 Task: Select the \r\n in the Eol.
Action: Mouse moved to (258, 226)
Screenshot: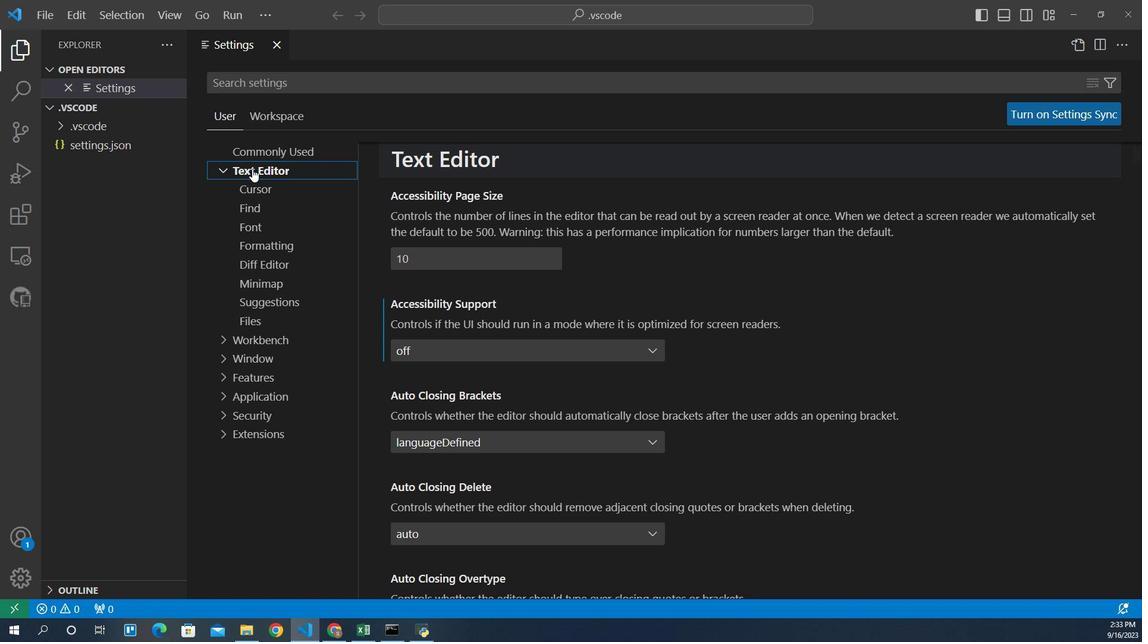 
Action: Mouse pressed left at (258, 226)
Screenshot: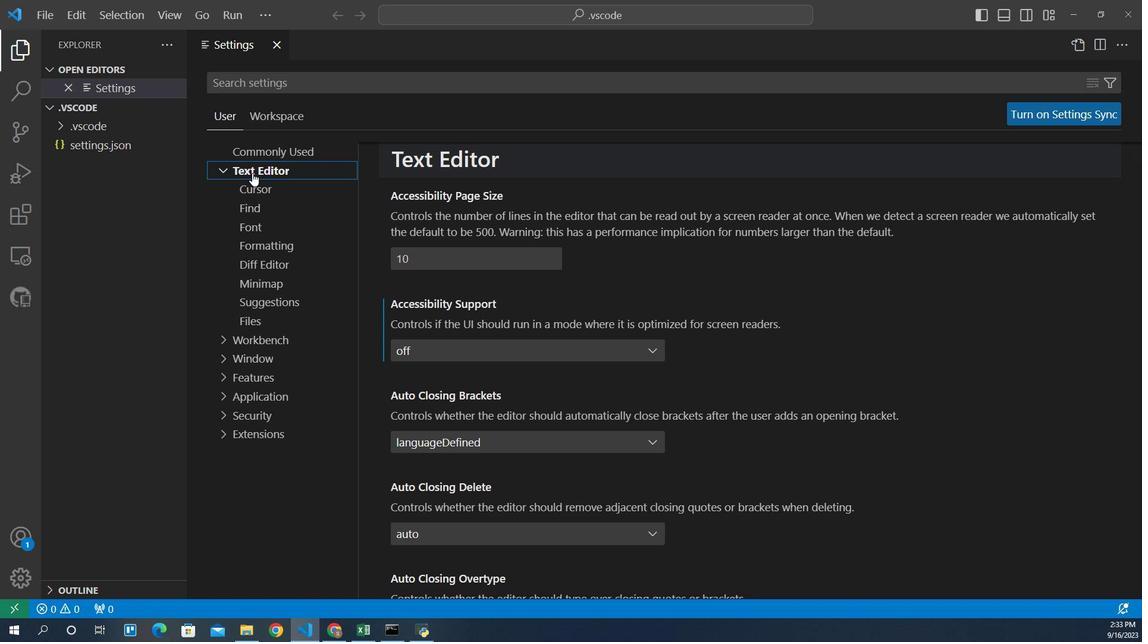 
Action: Mouse moved to (251, 343)
Screenshot: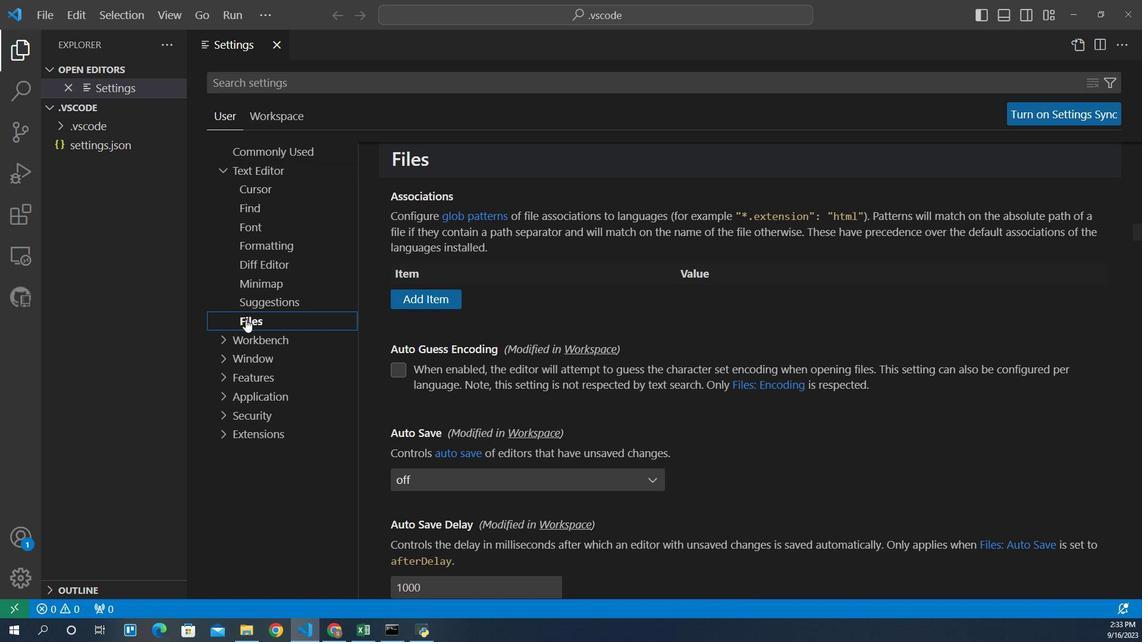 
Action: Mouse pressed left at (251, 343)
Screenshot: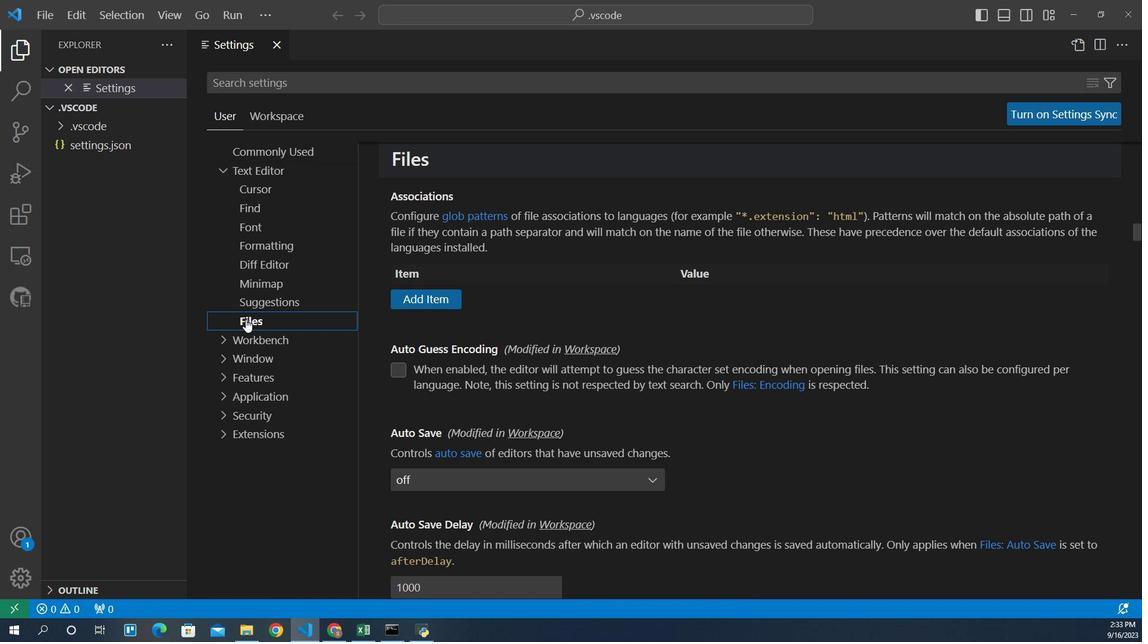 
Action: Mouse moved to (506, 476)
Screenshot: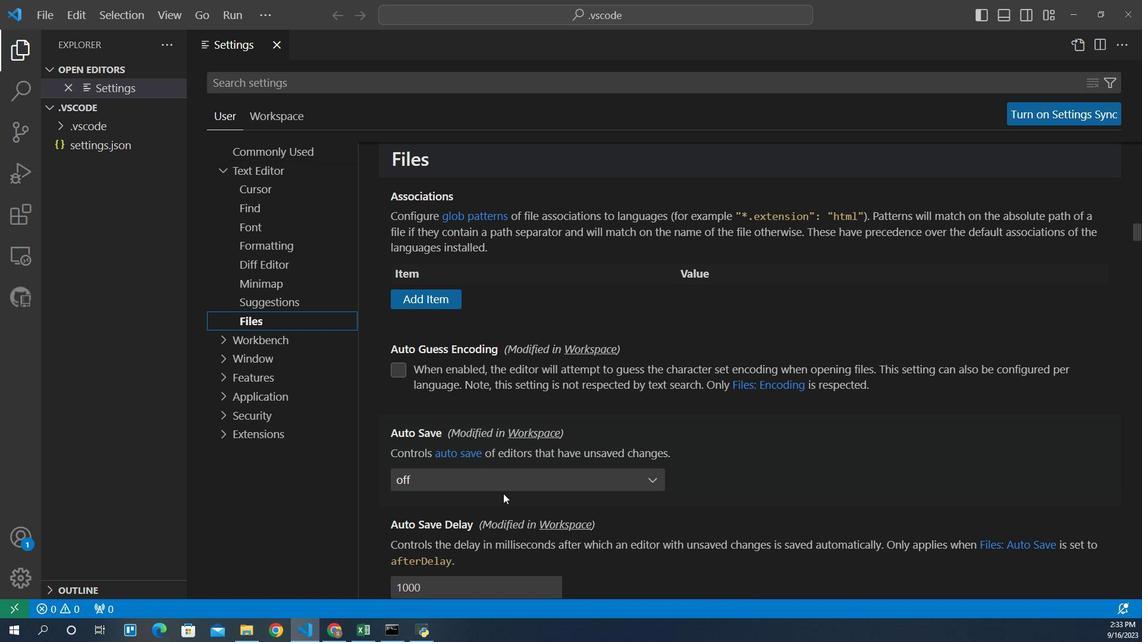 
Action: Mouse scrolled (506, 475) with delta (0, 0)
Screenshot: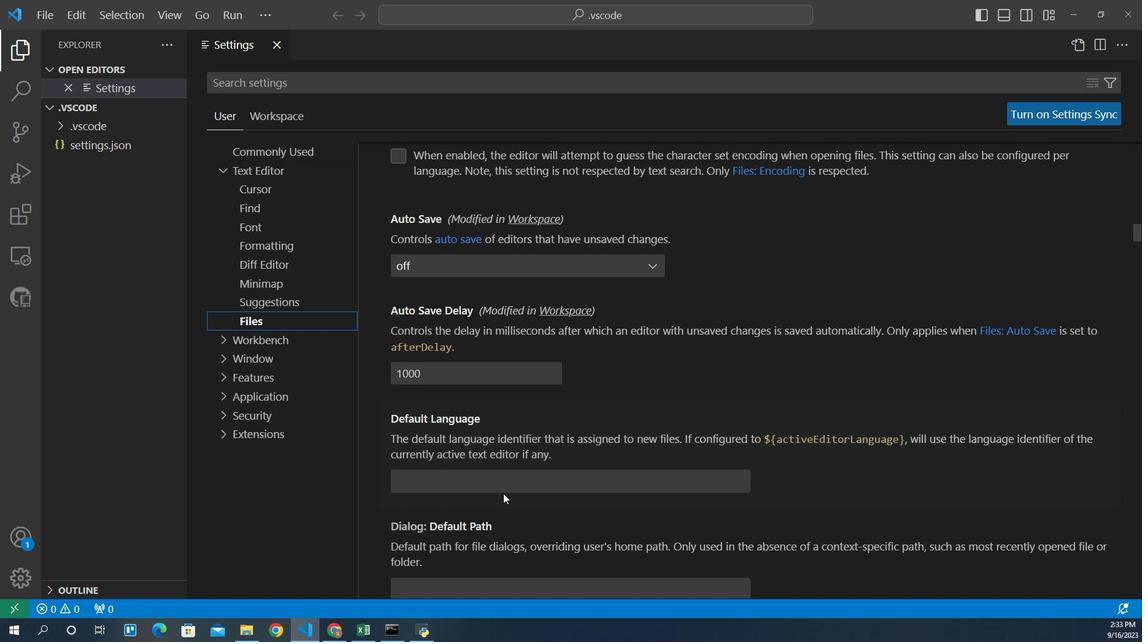 
Action: Mouse scrolled (506, 475) with delta (0, 0)
Screenshot: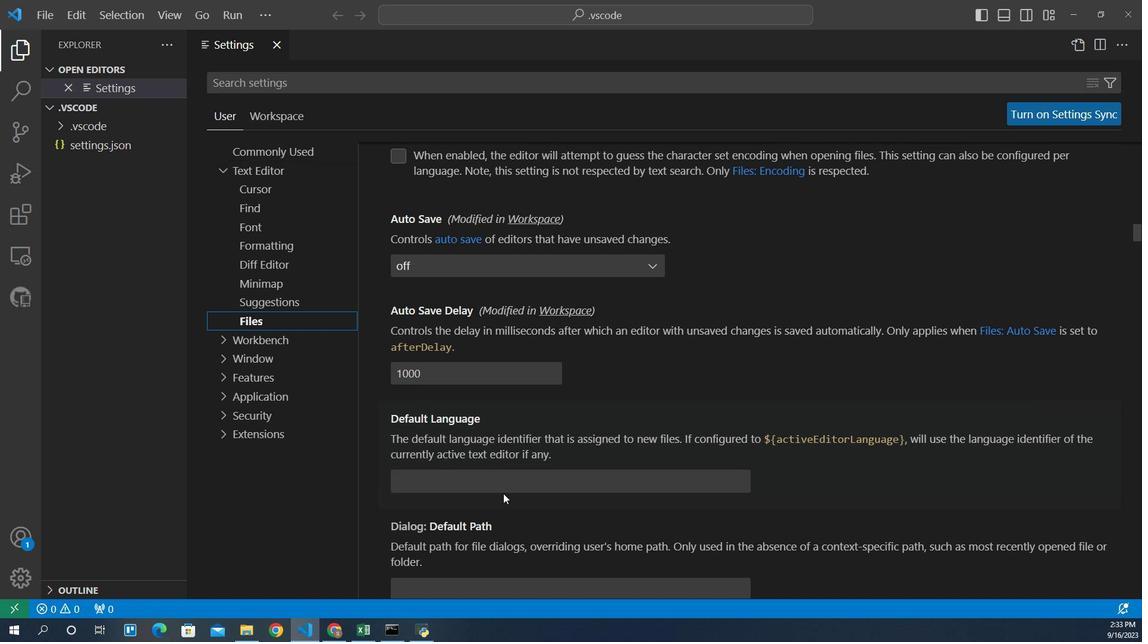 
Action: Mouse scrolled (506, 475) with delta (0, 0)
Screenshot: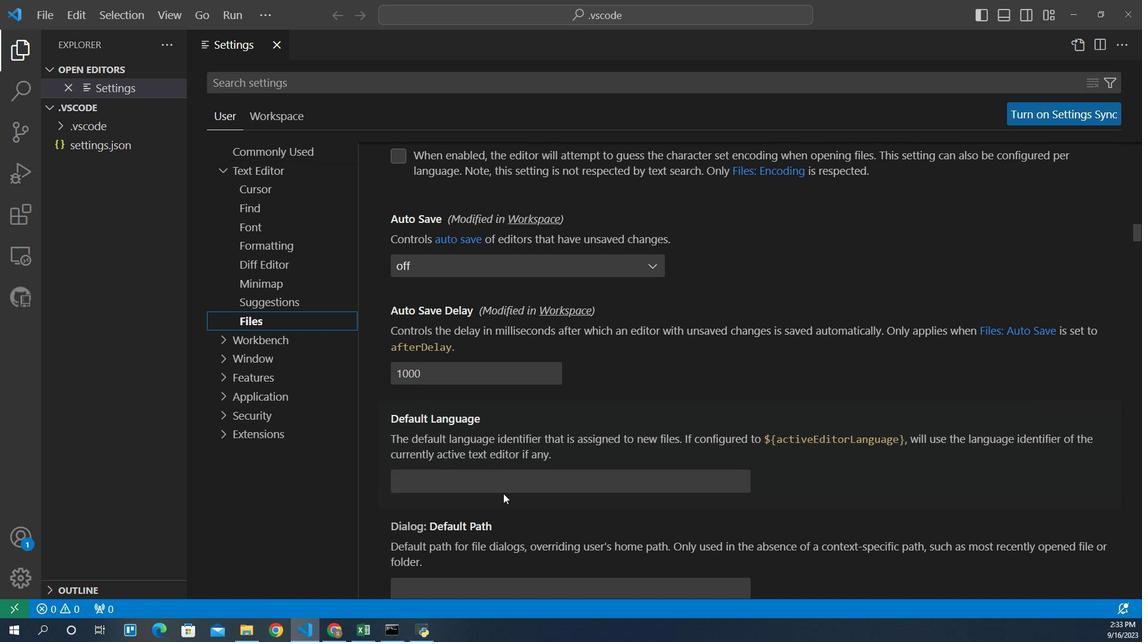 
Action: Mouse scrolled (506, 475) with delta (0, 0)
Screenshot: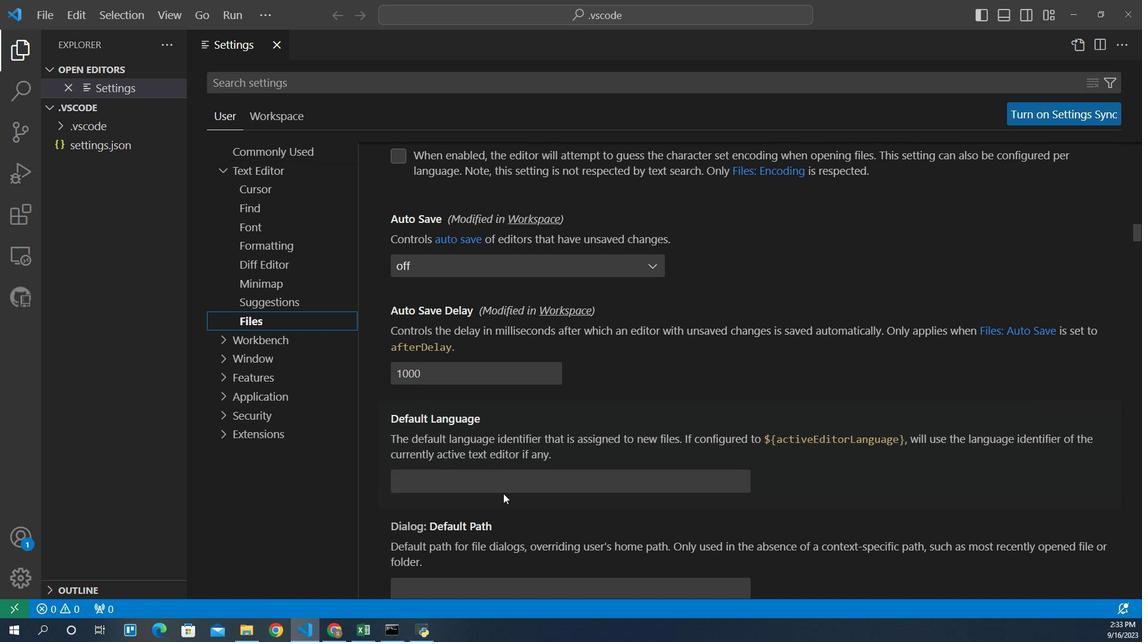 
Action: Mouse scrolled (506, 475) with delta (0, 0)
Screenshot: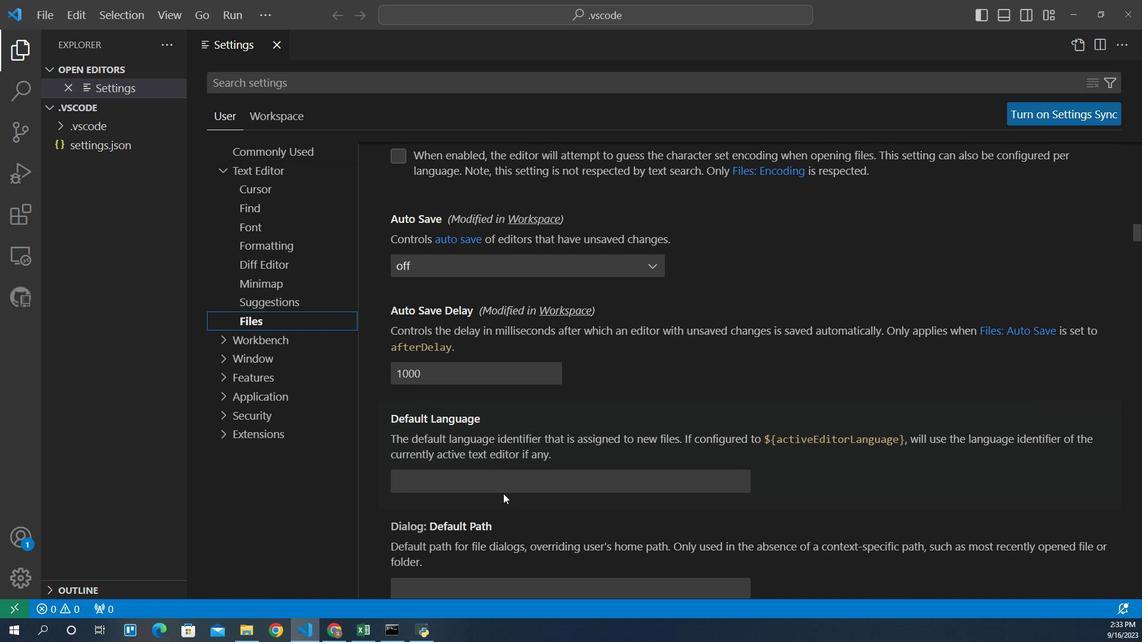 
Action: Mouse scrolled (506, 475) with delta (0, 0)
Screenshot: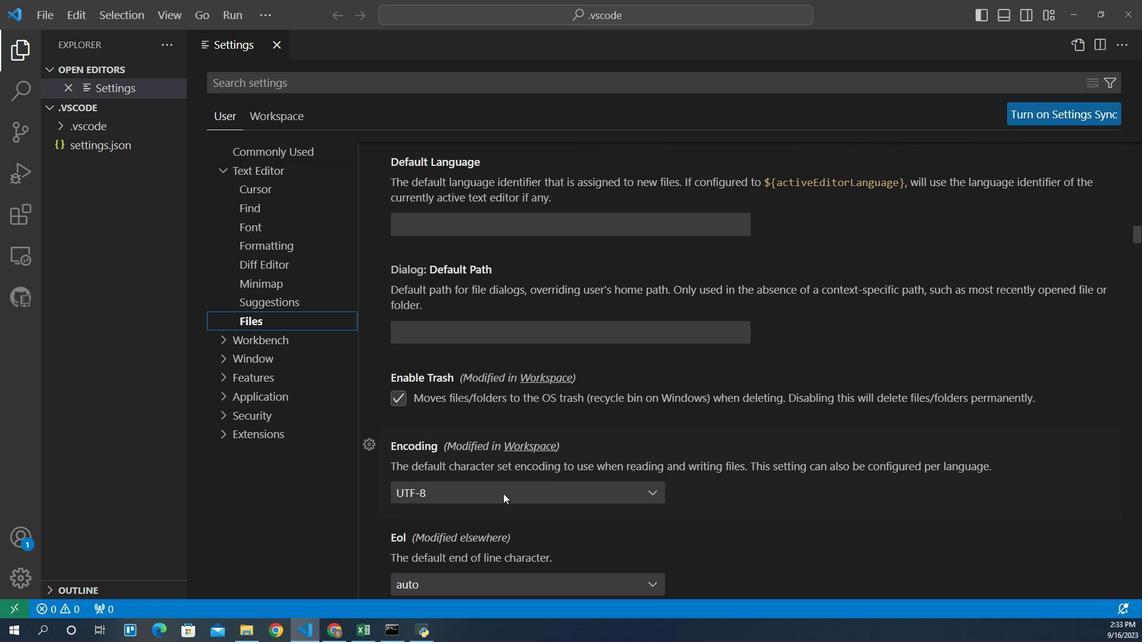 
Action: Mouse scrolled (506, 475) with delta (0, 0)
Screenshot: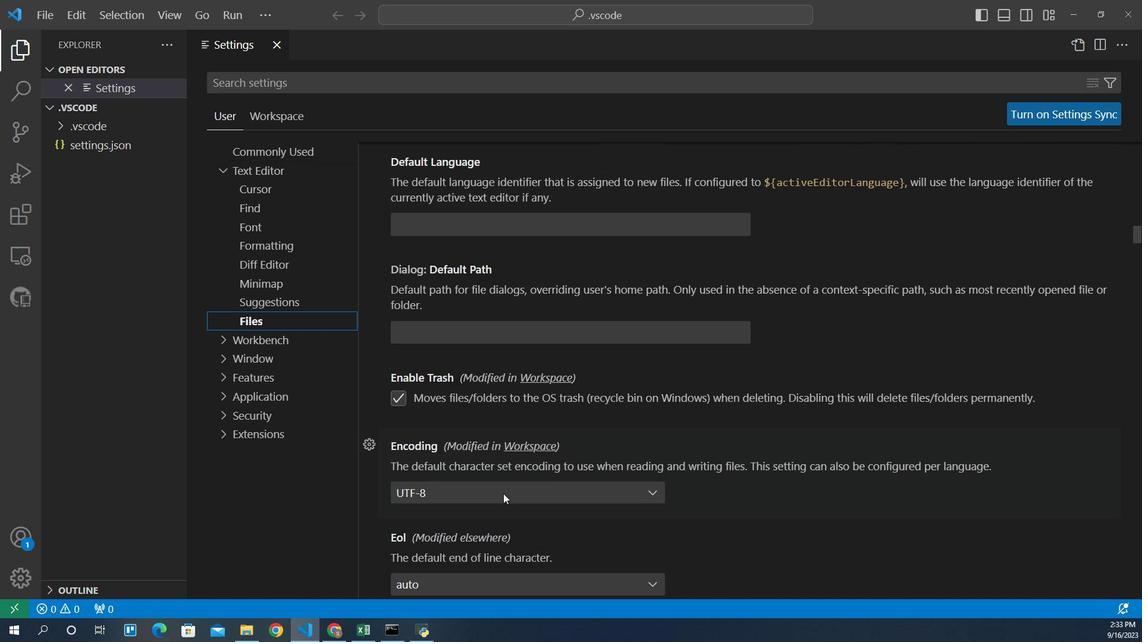 
Action: Mouse scrolled (506, 475) with delta (0, 0)
Screenshot: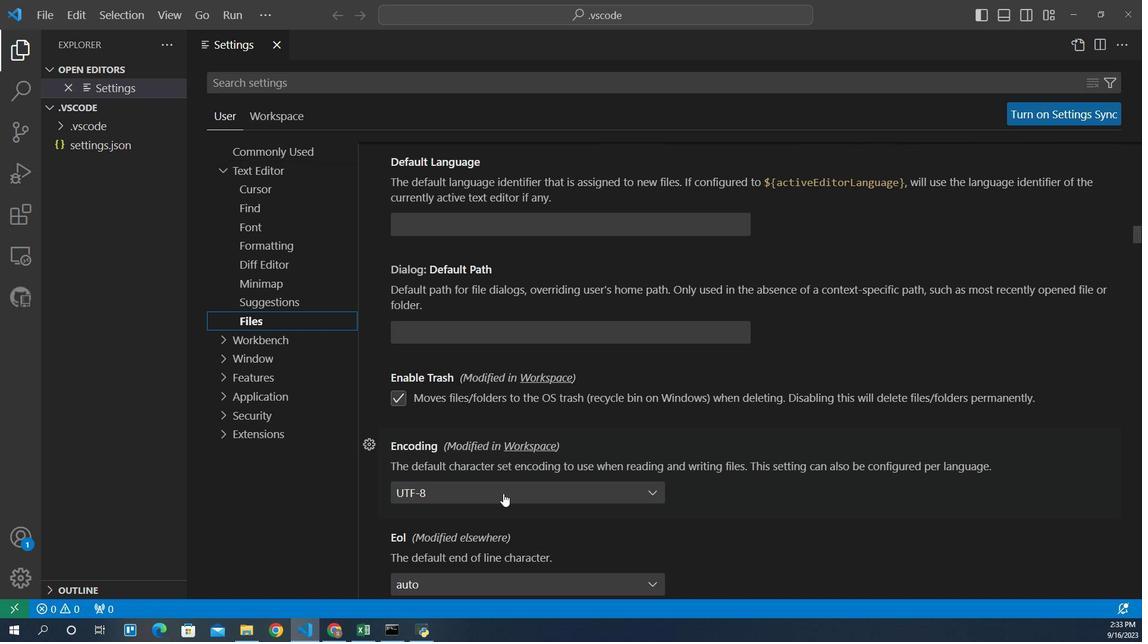 
Action: Mouse scrolled (506, 475) with delta (0, 0)
Screenshot: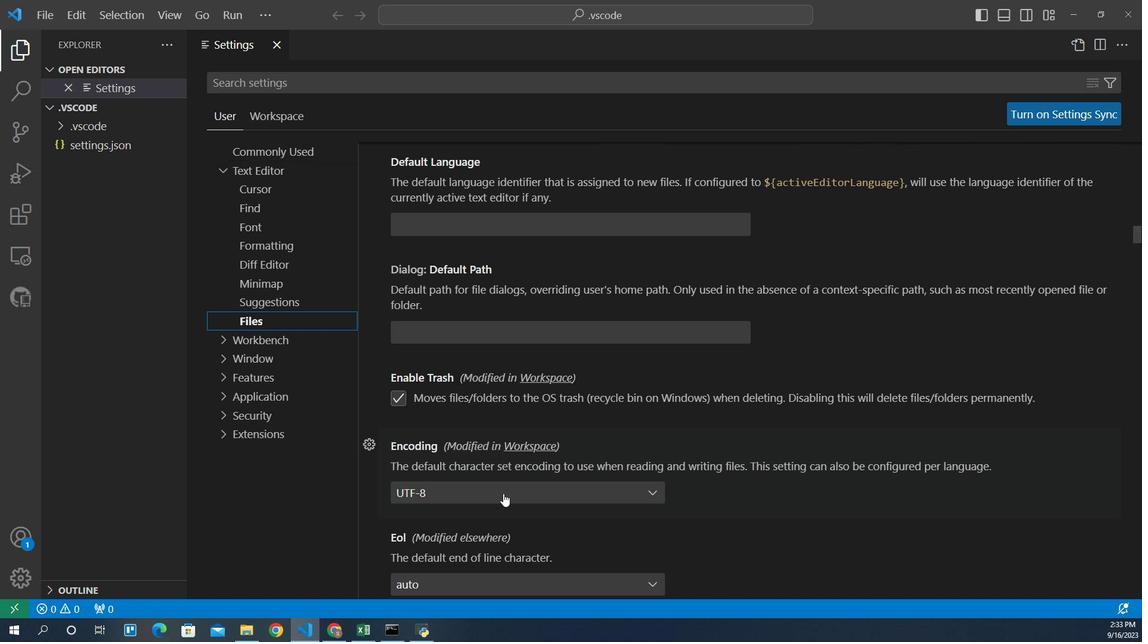 
Action: Mouse scrolled (506, 475) with delta (0, 0)
Screenshot: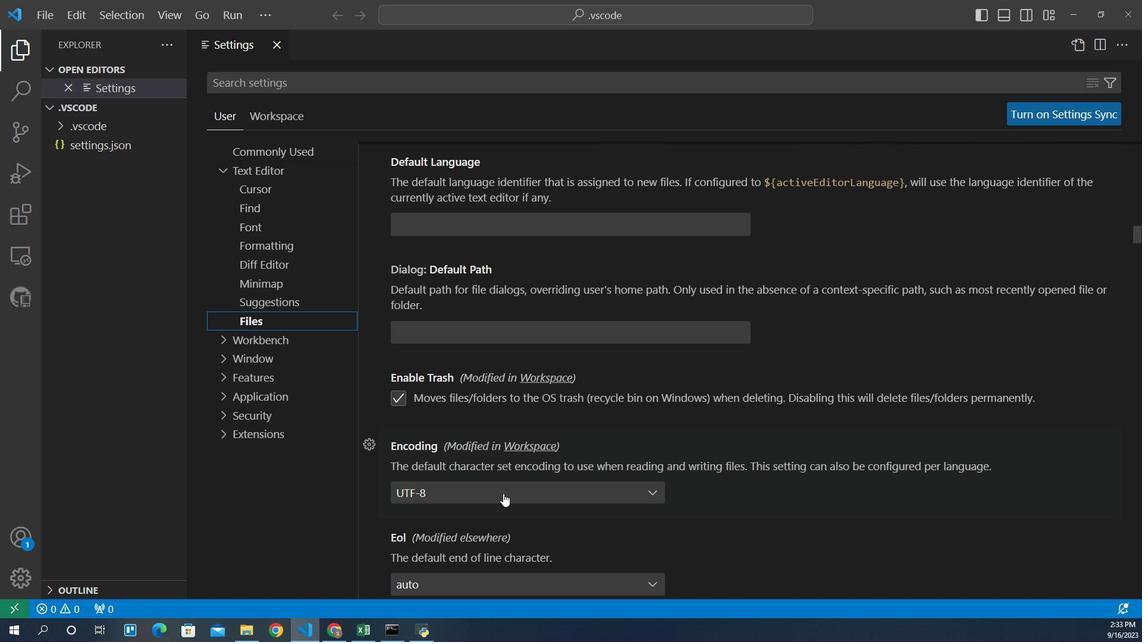 
Action: Mouse scrolled (506, 475) with delta (0, 0)
Screenshot: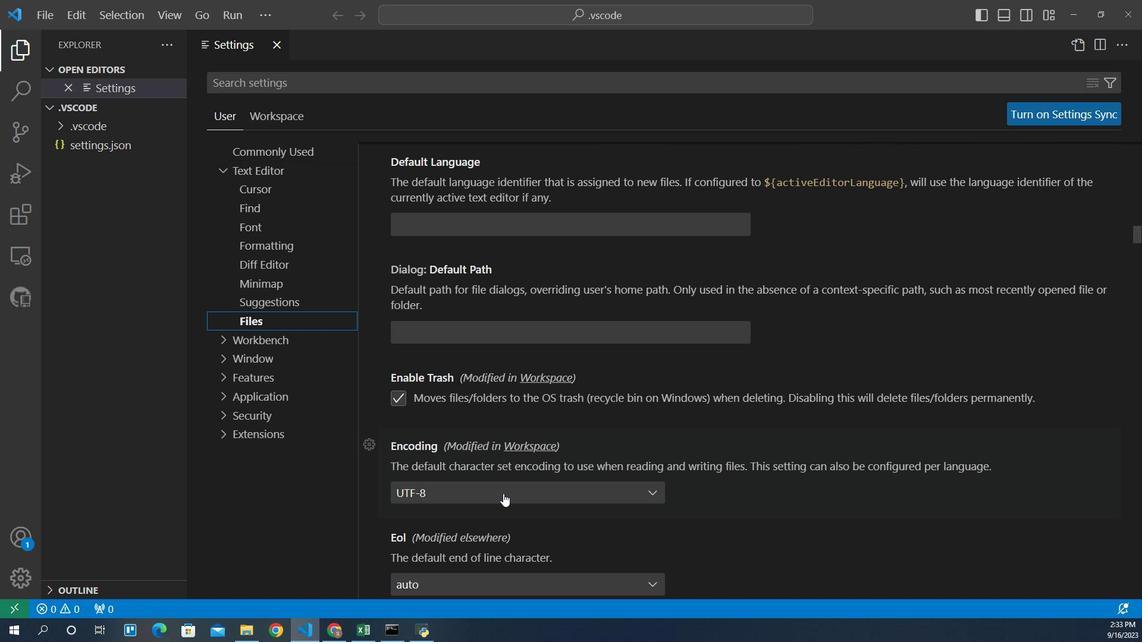 
Action: Mouse scrolled (506, 475) with delta (0, 0)
Screenshot: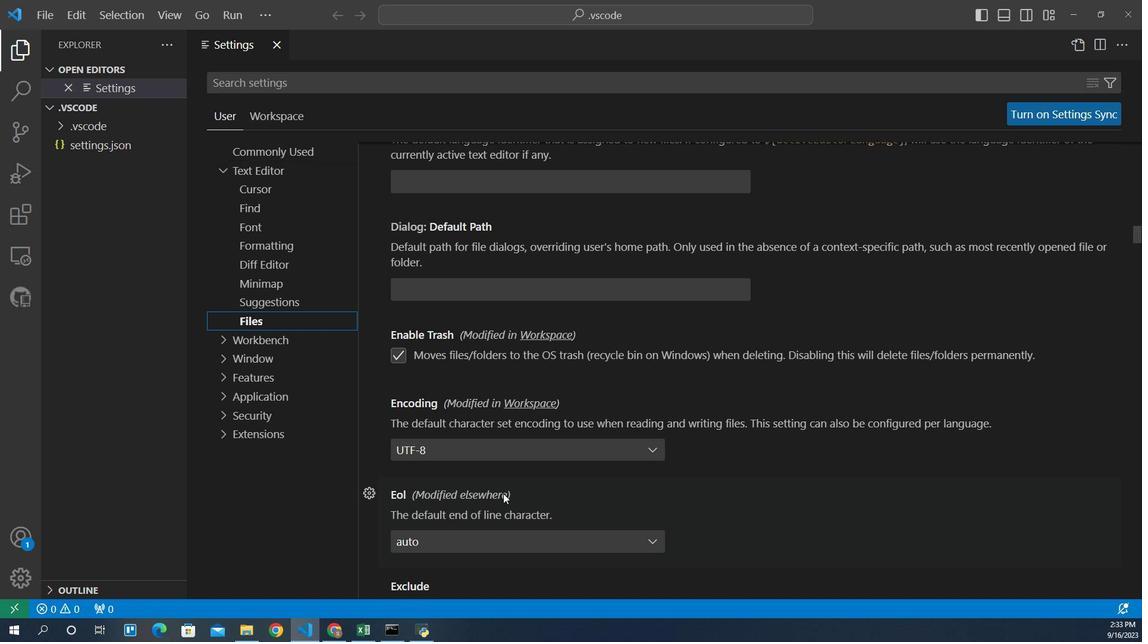 
Action: Mouse scrolled (506, 475) with delta (0, 0)
Screenshot: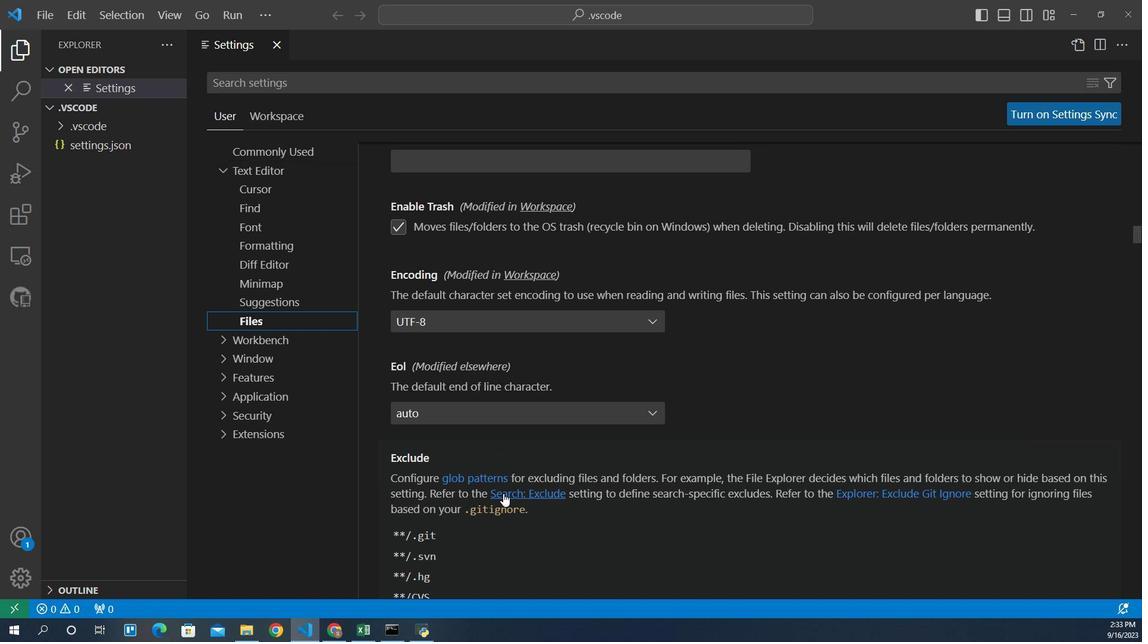 
Action: Mouse scrolled (506, 475) with delta (0, 0)
Screenshot: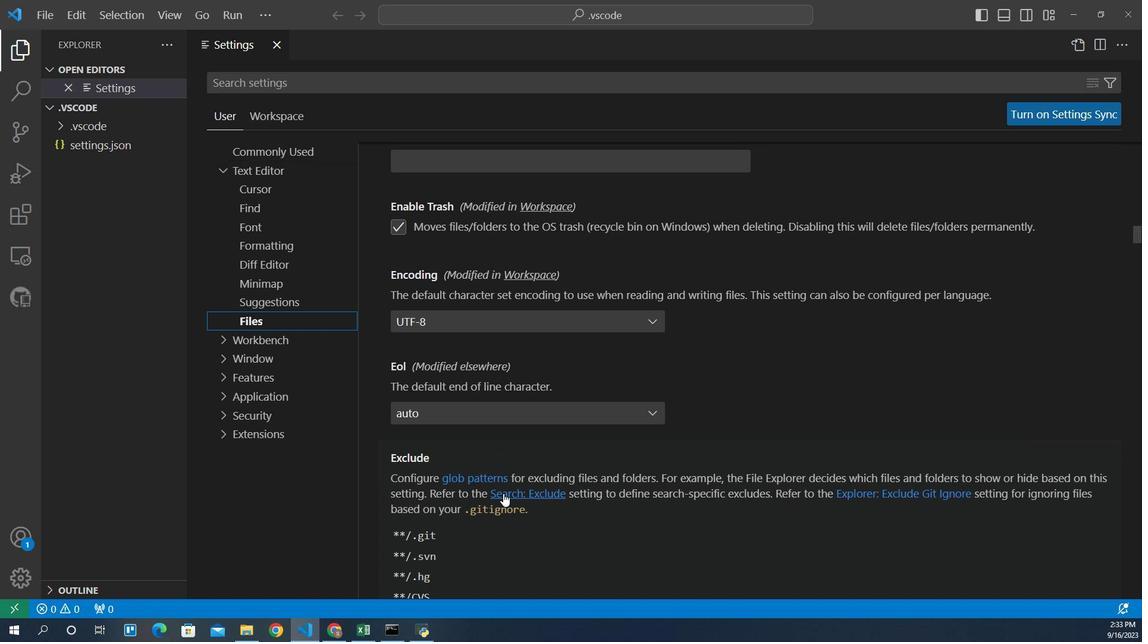 
Action: Mouse scrolled (506, 475) with delta (0, 0)
Screenshot: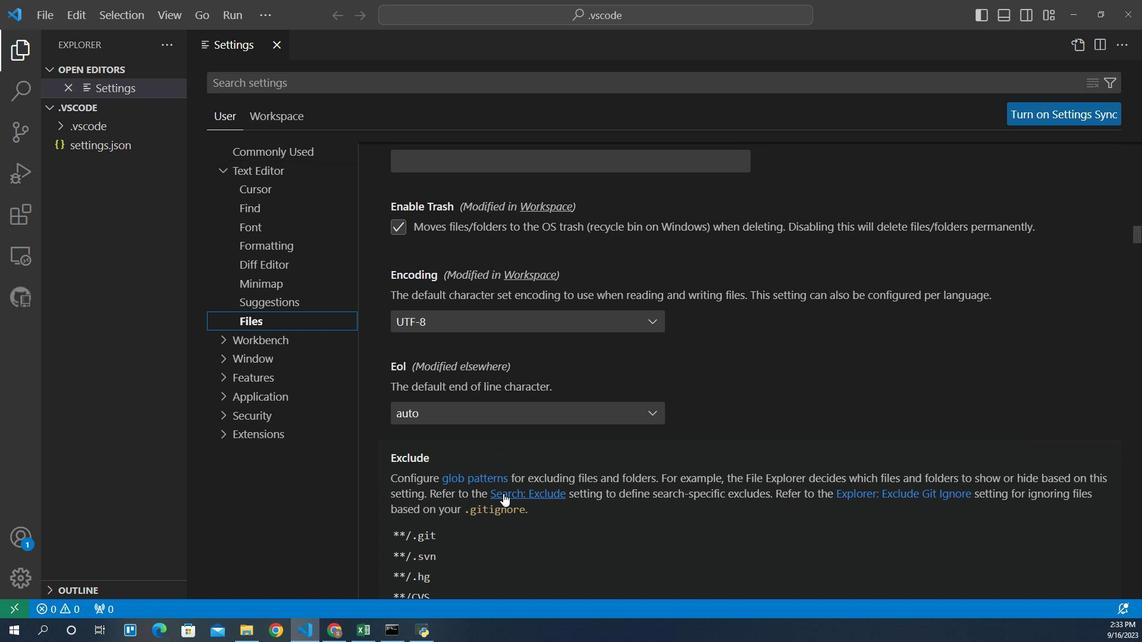 
Action: Mouse moved to (514, 411)
Screenshot: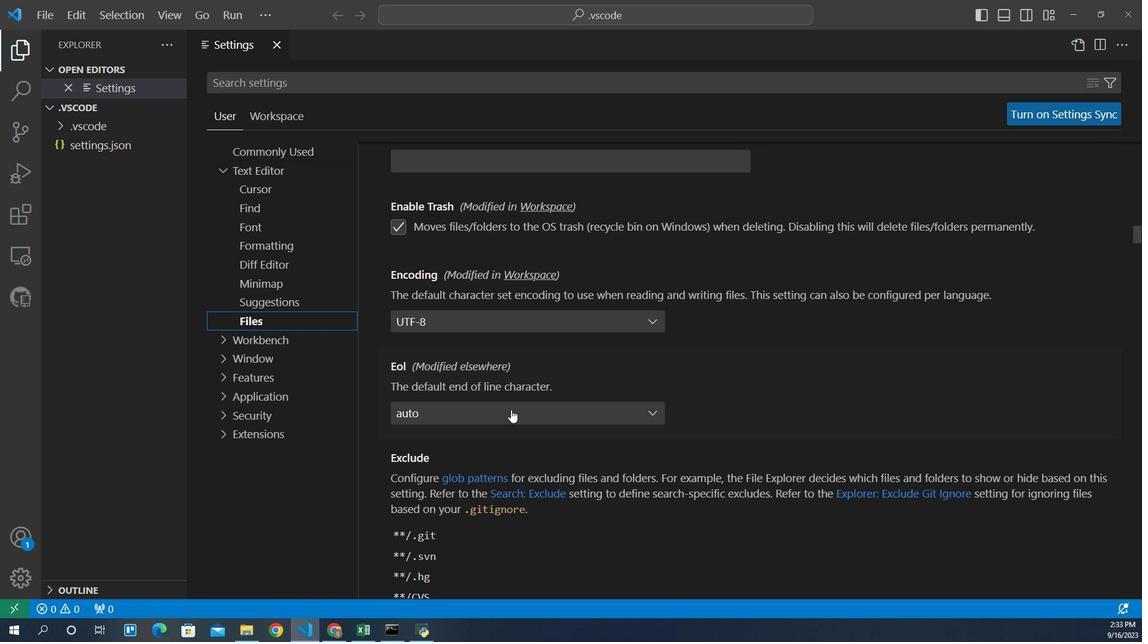 
Action: Mouse pressed left at (514, 411)
Screenshot: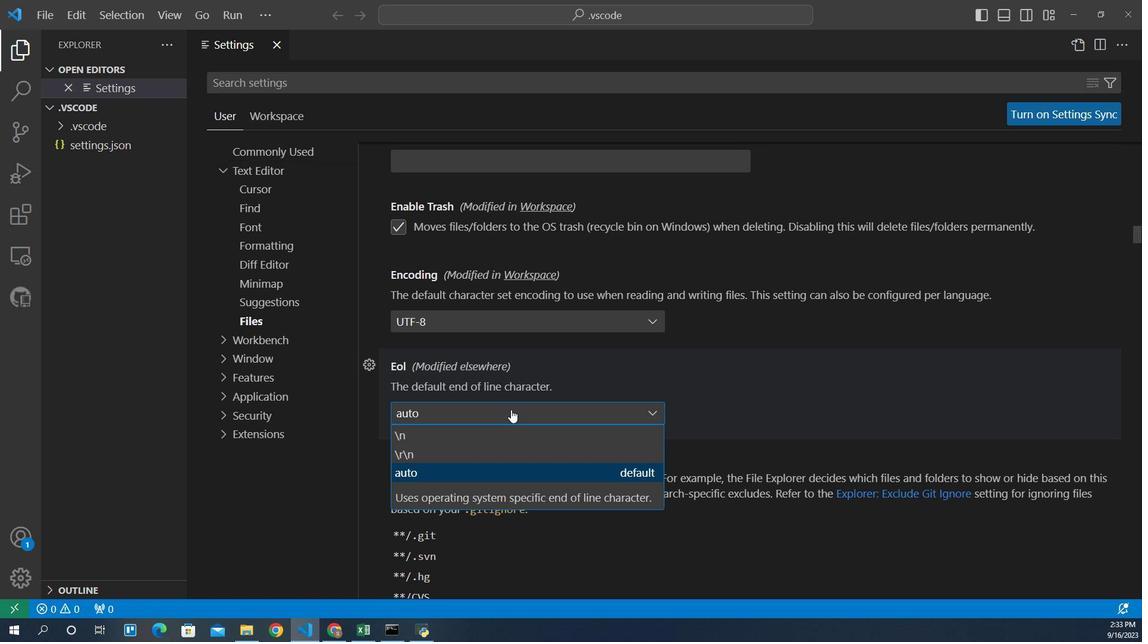 
Action: Mouse moved to (449, 448)
Screenshot: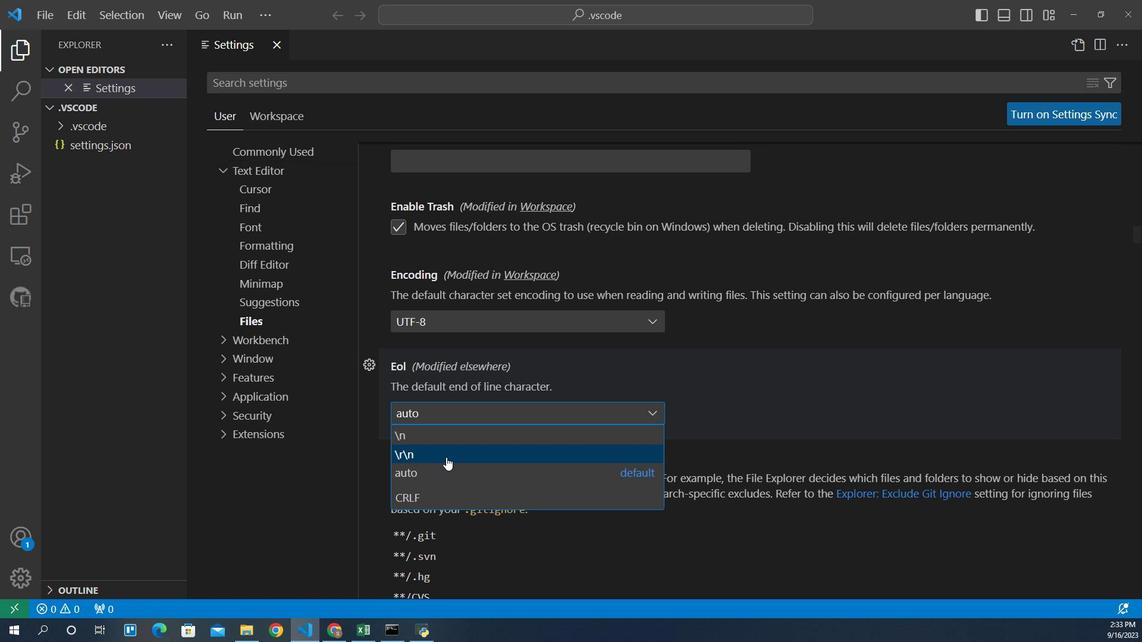 
Action: Mouse pressed left at (449, 448)
Screenshot: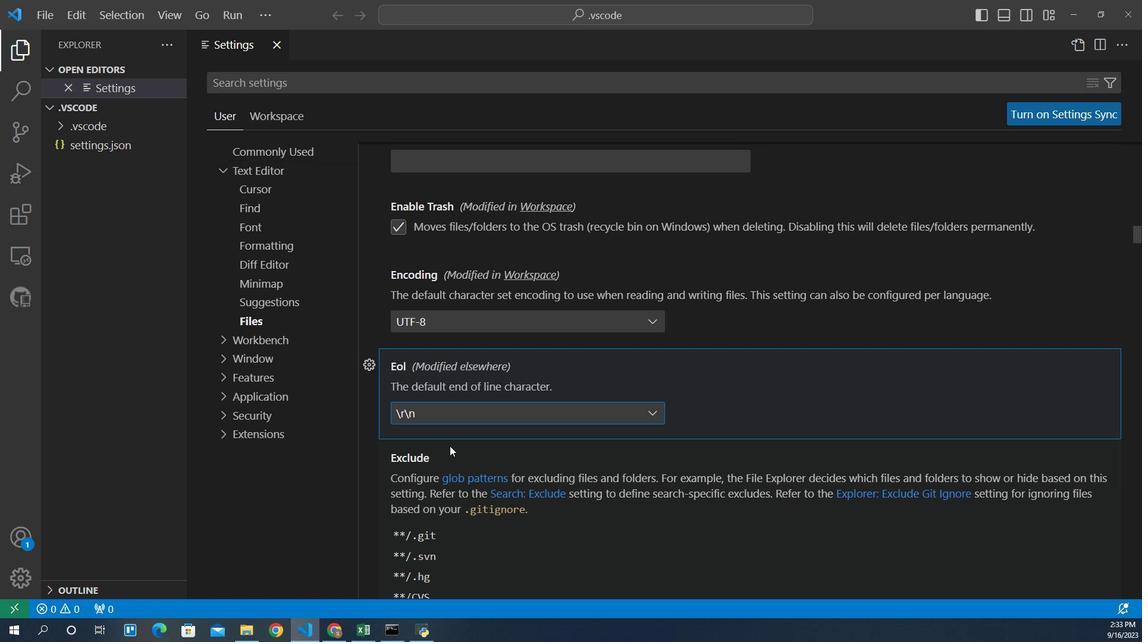 
Action: Mouse moved to (459, 429)
Screenshot: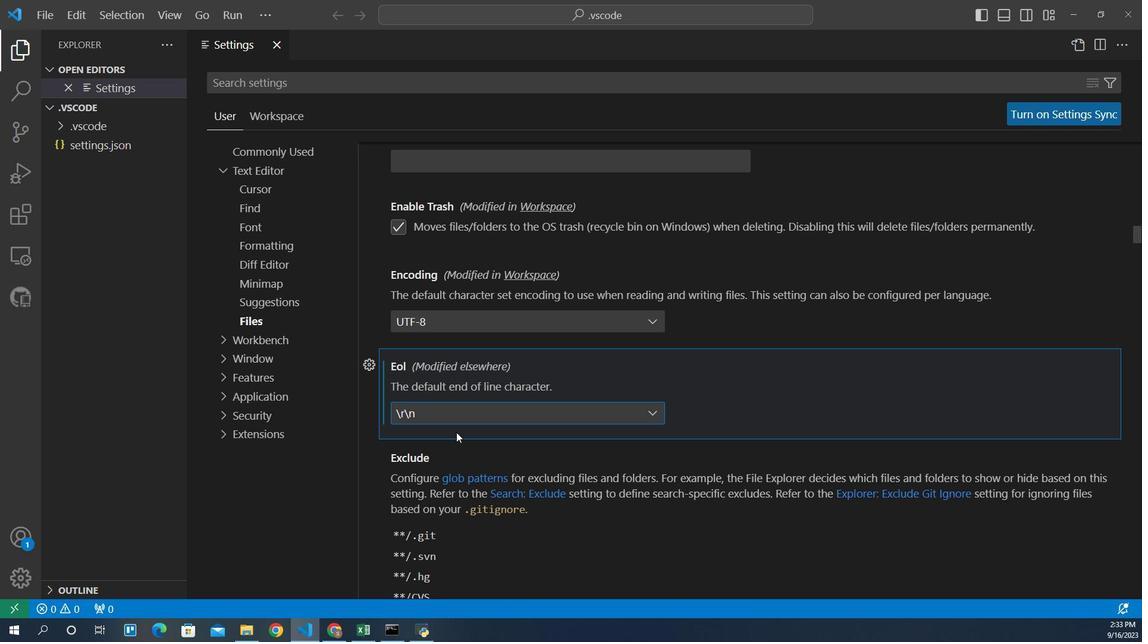 
